 Task: Create a rule from the Routing list, Task moved to a section -> Set Priority in the project TransportWorks , set the section as Done clear the priority.
Action: Mouse moved to (67, 393)
Screenshot: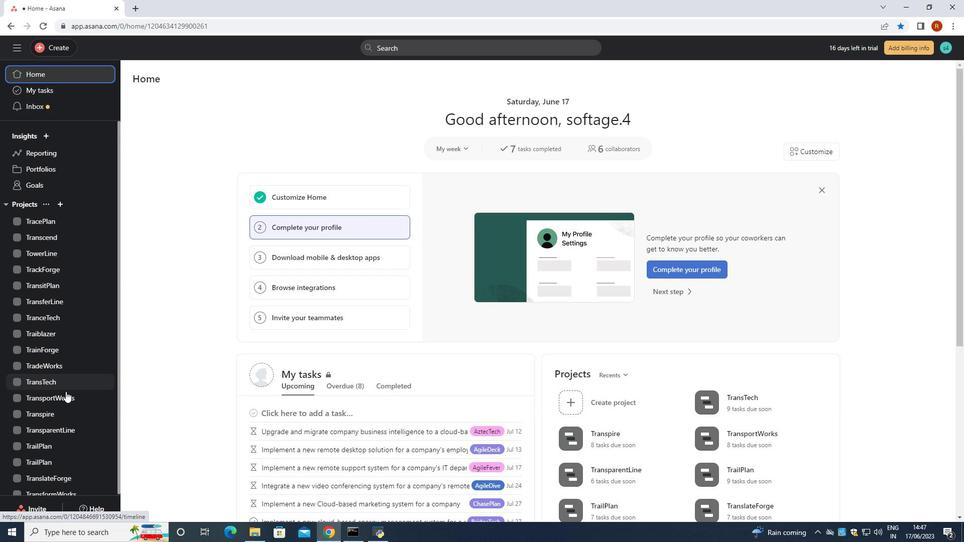 
Action: Mouse pressed left at (67, 393)
Screenshot: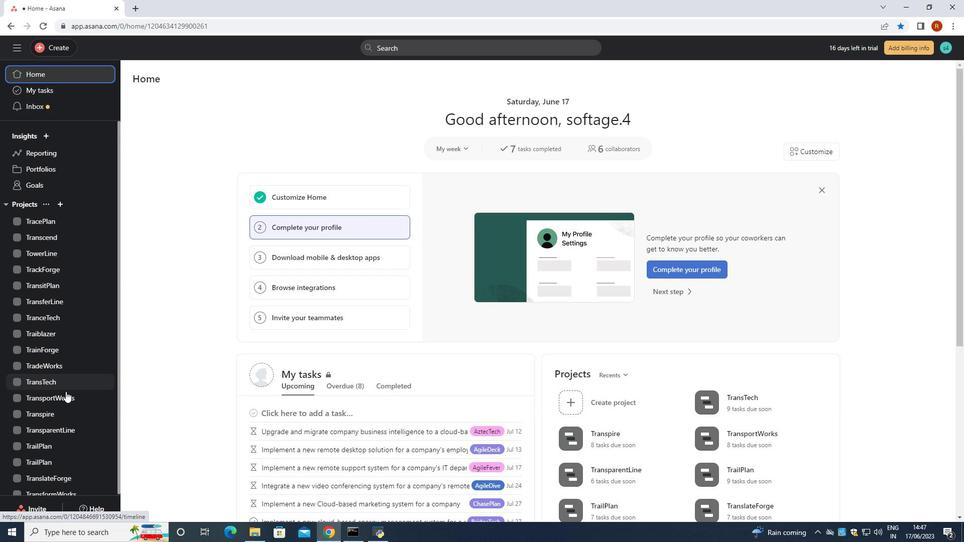 
Action: Mouse moved to (927, 86)
Screenshot: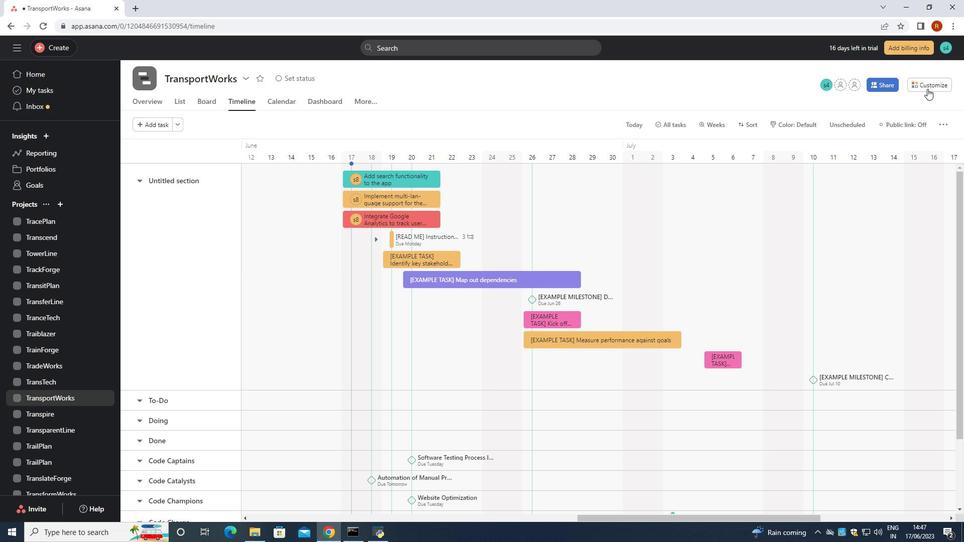 
Action: Mouse pressed left at (927, 86)
Screenshot: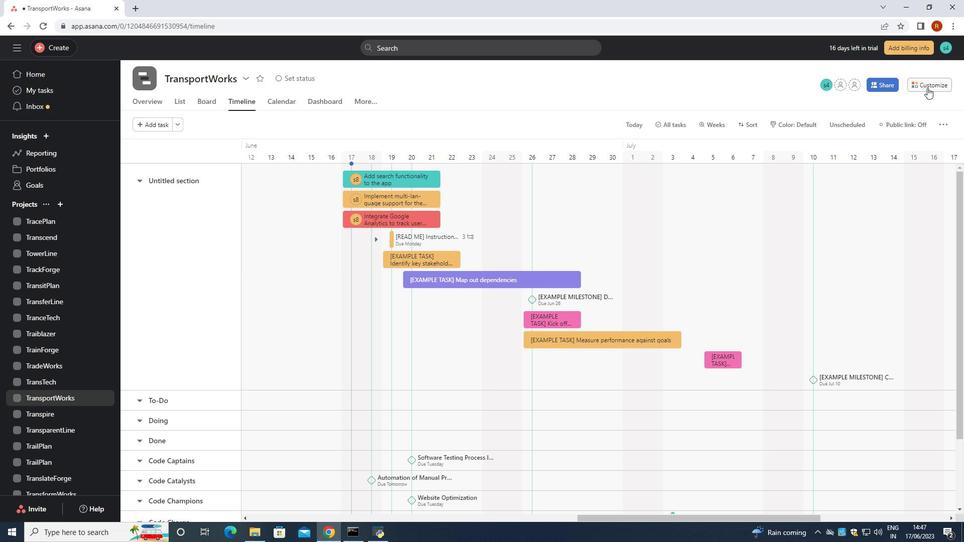 
Action: Mouse moved to (743, 247)
Screenshot: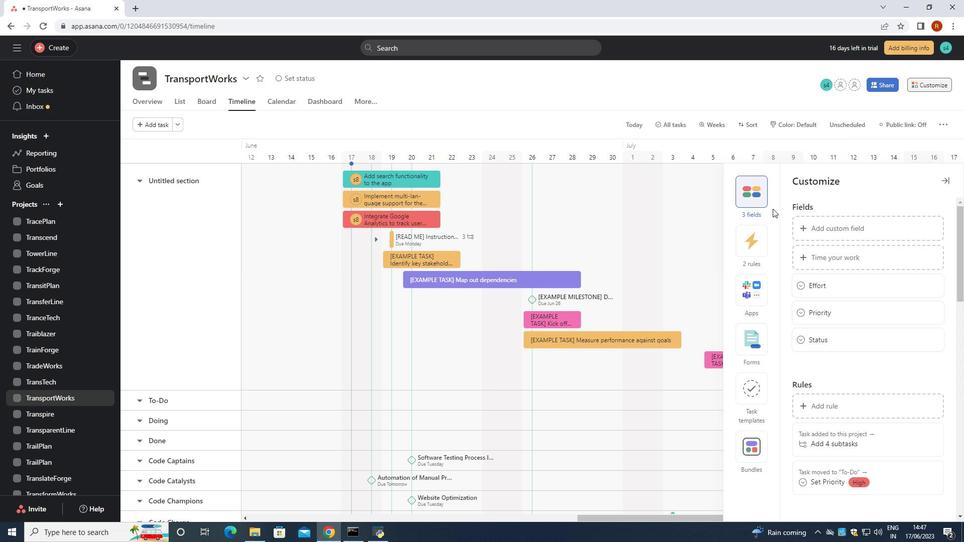 
Action: Mouse pressed left at (743, 247)
Screenshot: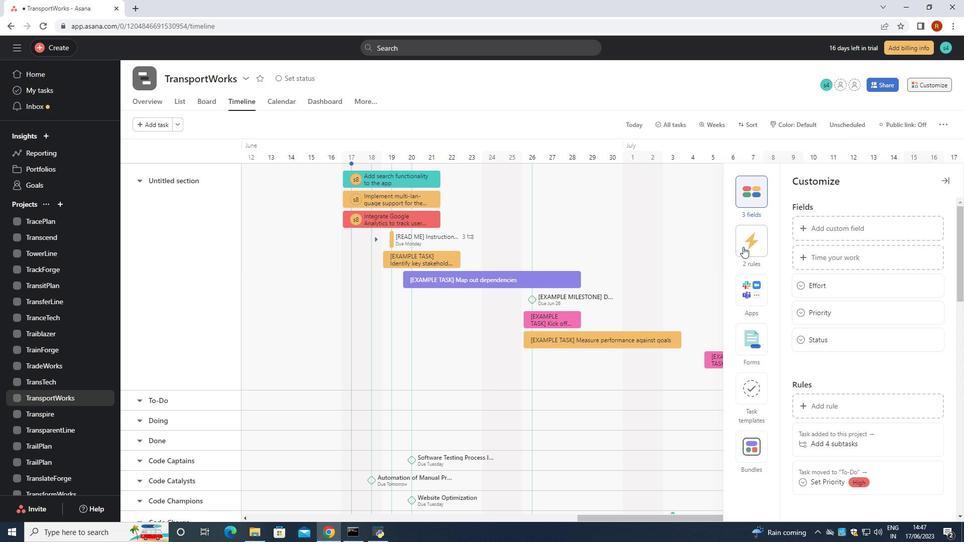 
Action: Mouse moved to (839, 227)
Screenshot: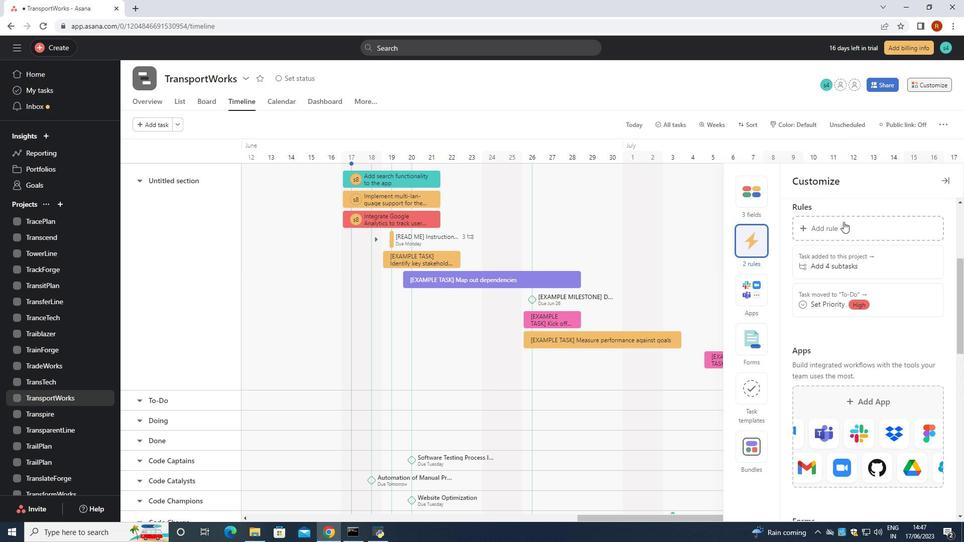 
Action: Mouse pressed left at (839, 227)
Screenshot: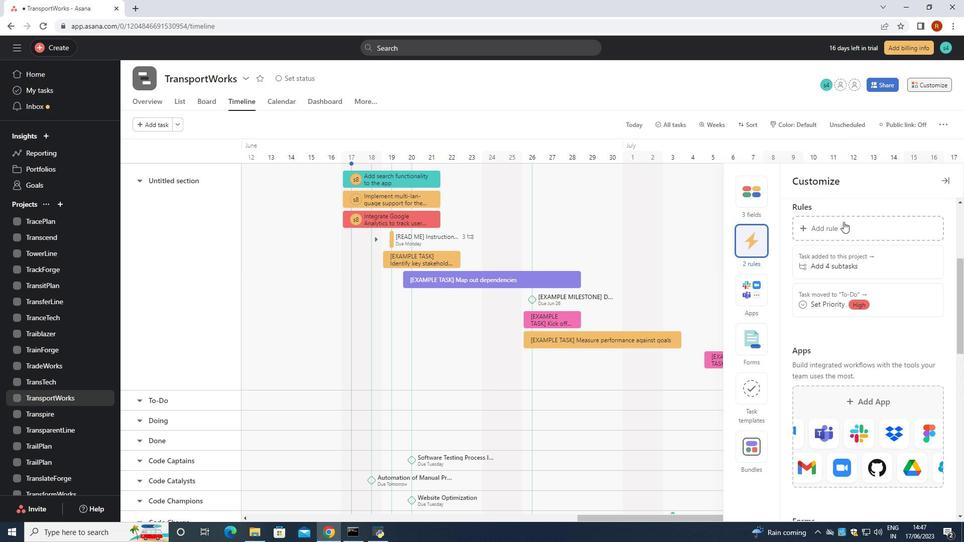 
Action: Mouse moved to (216, 127)
Screenshot: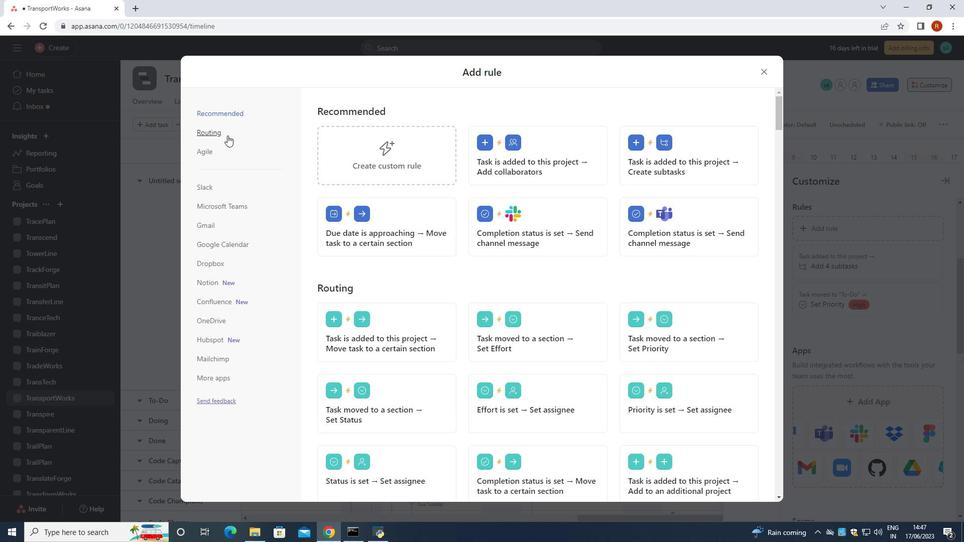 
Action: Mouse pressed left at (216, 127)
Screenshot: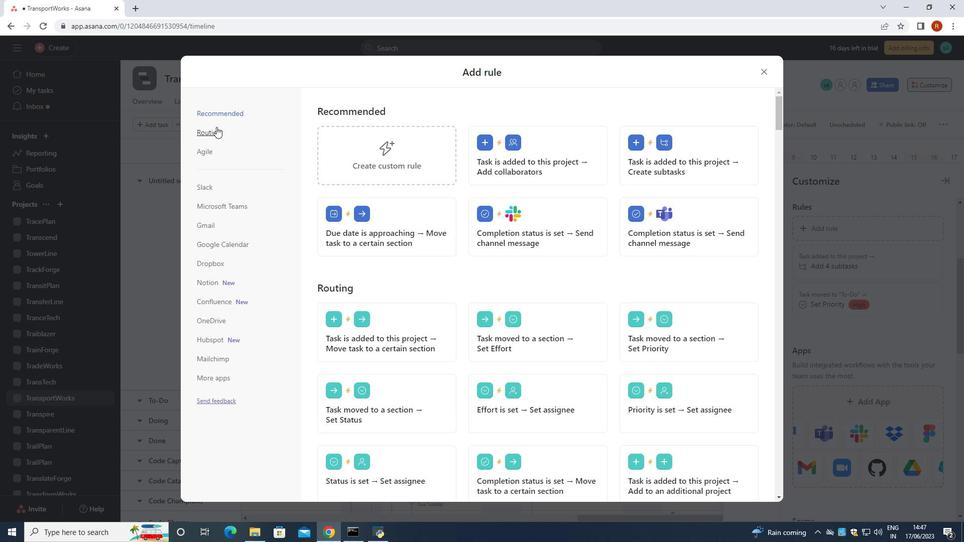 
Action: Mouse moved to (716, 160)
Screenshot: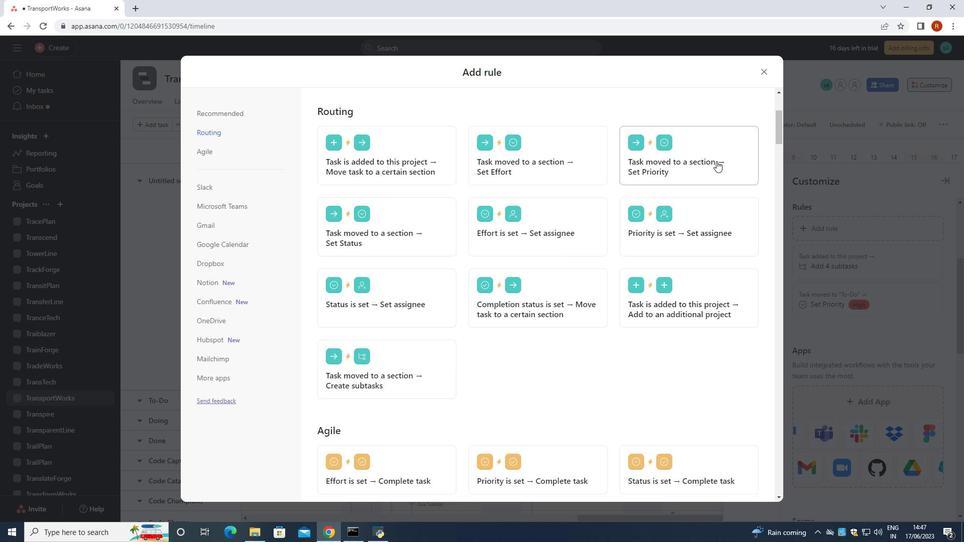
Action: Mouse pressed left at (716, 160)
Screenshot: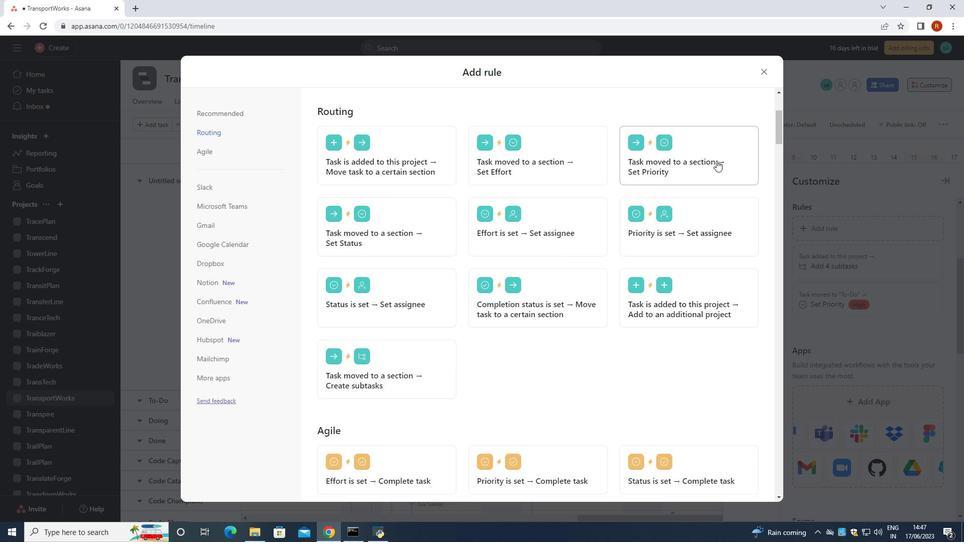 
Action: Mouse moved to (429, 260)
Screenshot: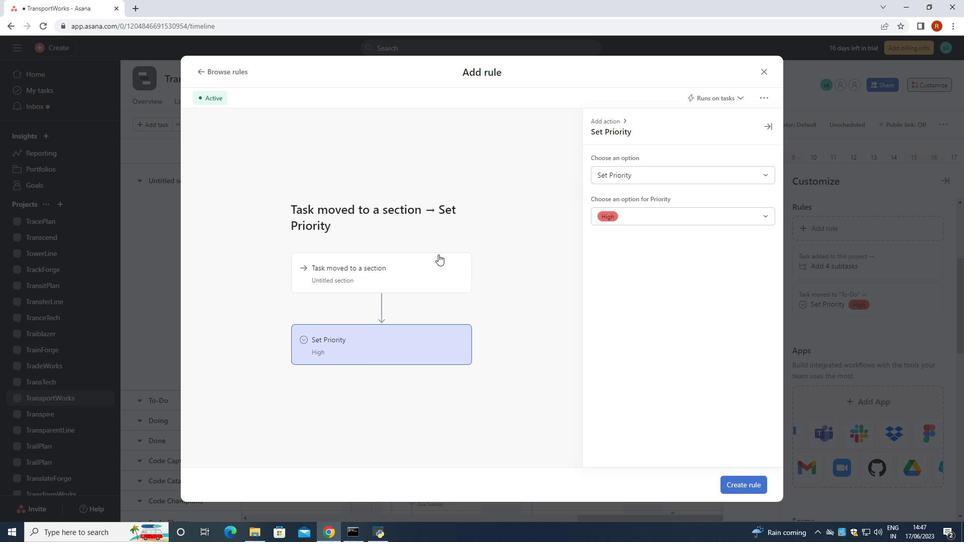 
Action: Mouse pressed left at (429, 260)
Screenshot: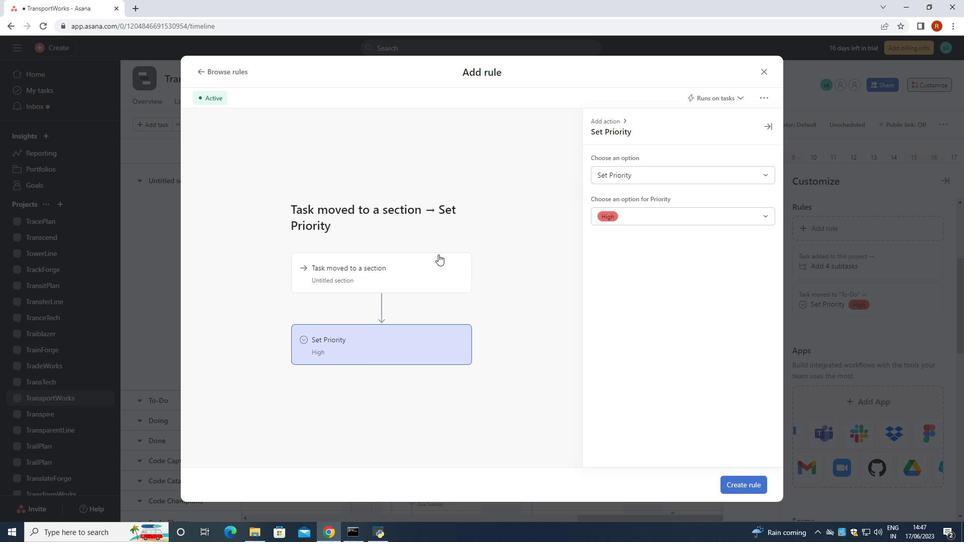 
Action: Mouse moved to (704, 178)
Screenshot: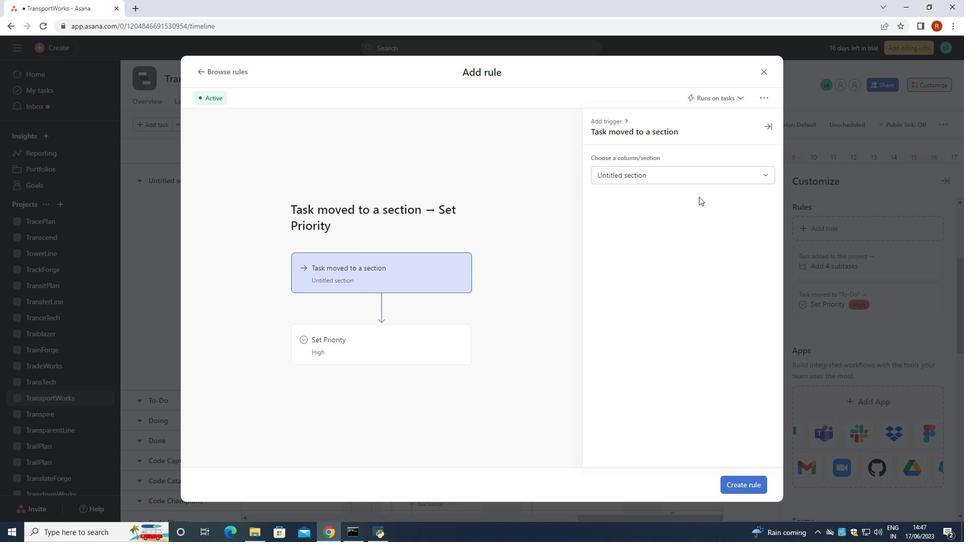 
Action: Mouse pressed left at (704, 178)
Screenshot: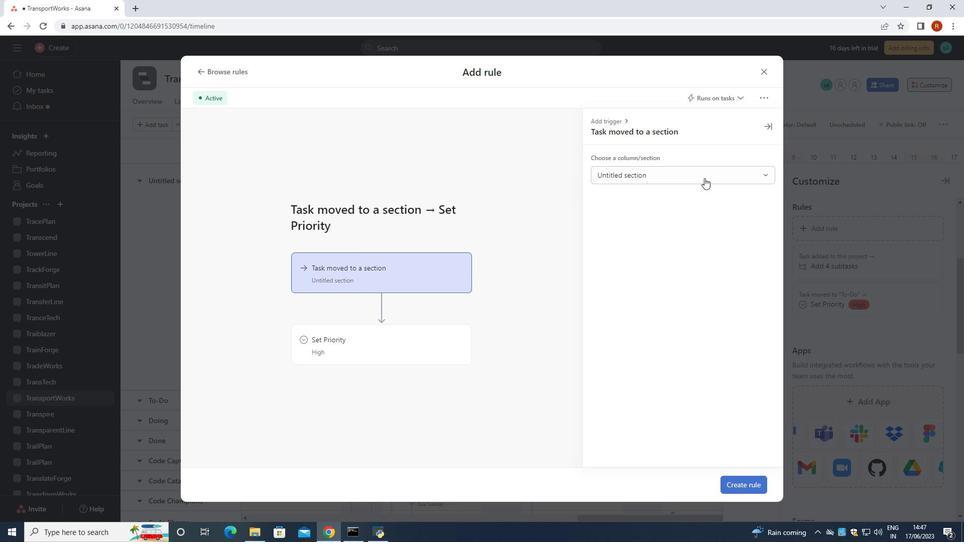 
Action: Mouse moved to (628, 252)
Screenshot: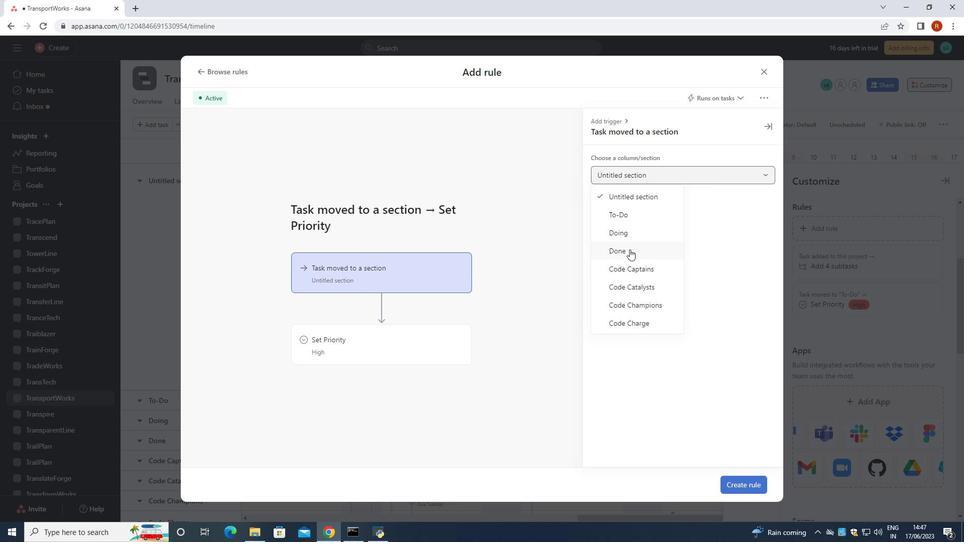 
Action: Mouse pressed left at (628, 252)
Screenshot: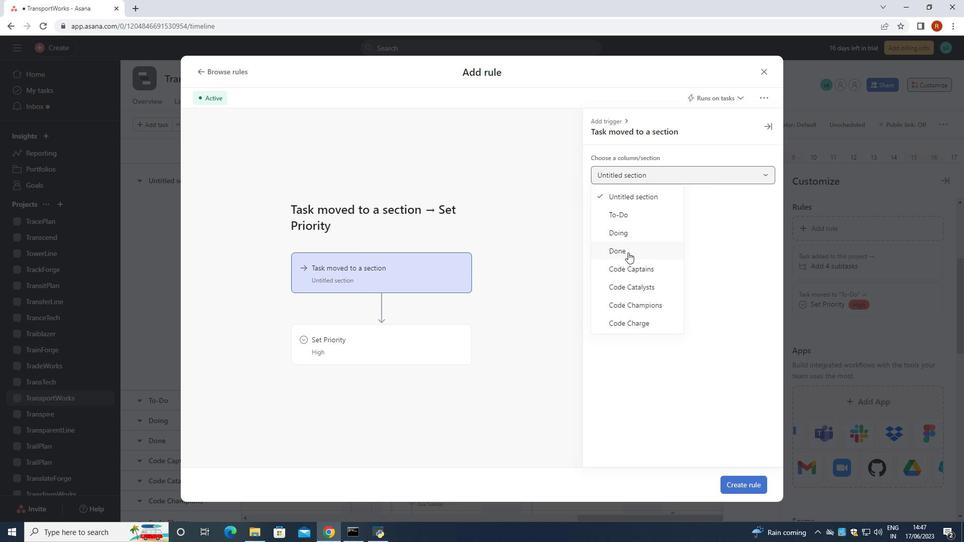 
Action: Mouse moved to (414, 355)
Screenshot: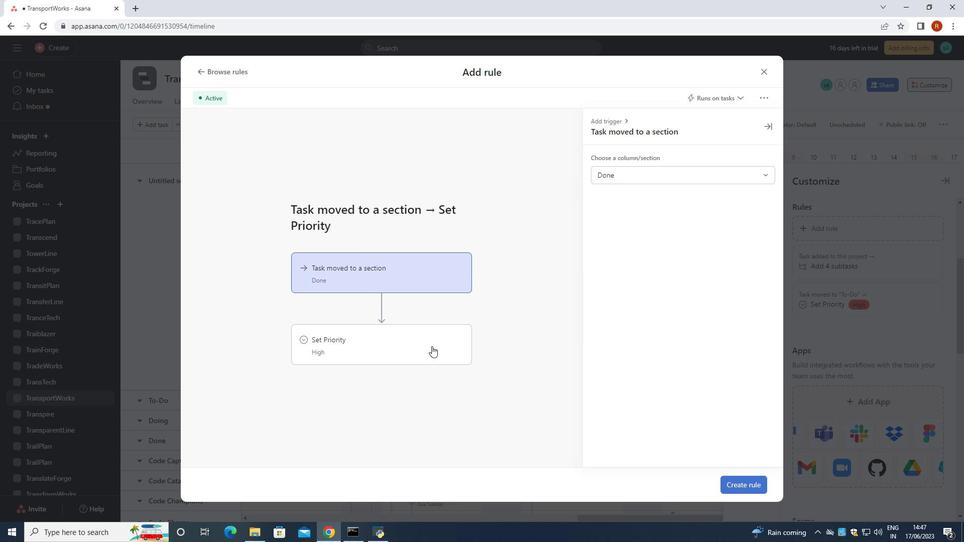
Action: Mouse pressed left at (414, 355)
Screenshot: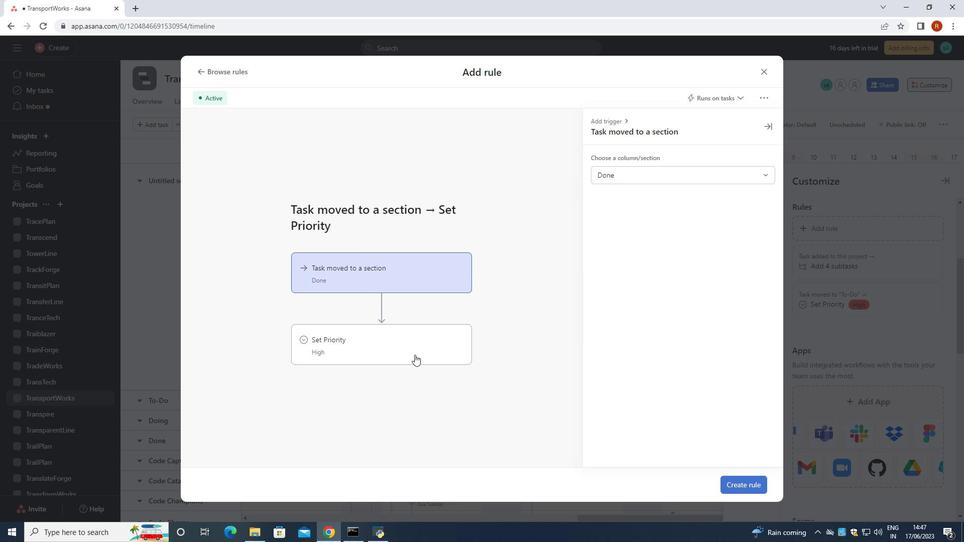 
Action: Mouse moved to (701, 171)
Screenshot: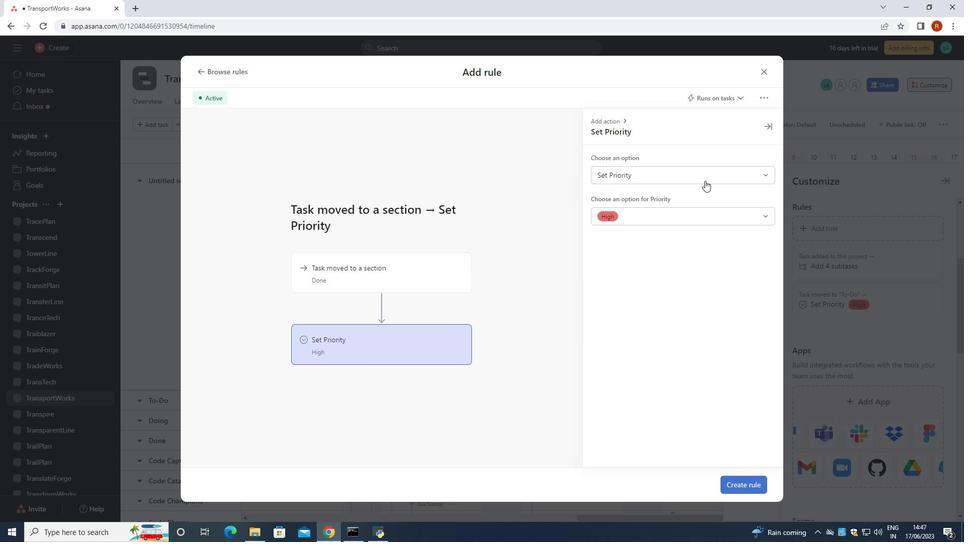 
Action: Mouse pressed left at (701, 171)
Screenshot: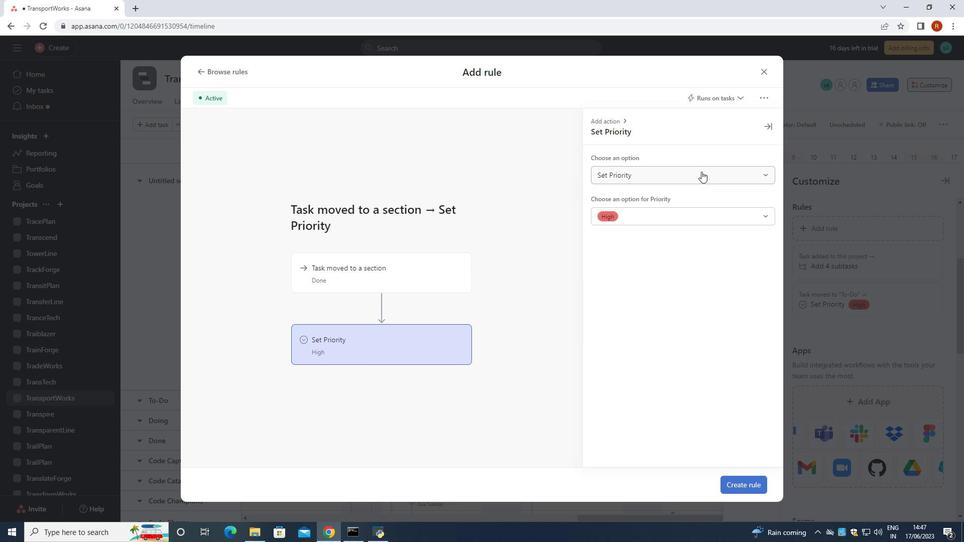 
Action: Mouse moved to (649, 208)
Screenshot: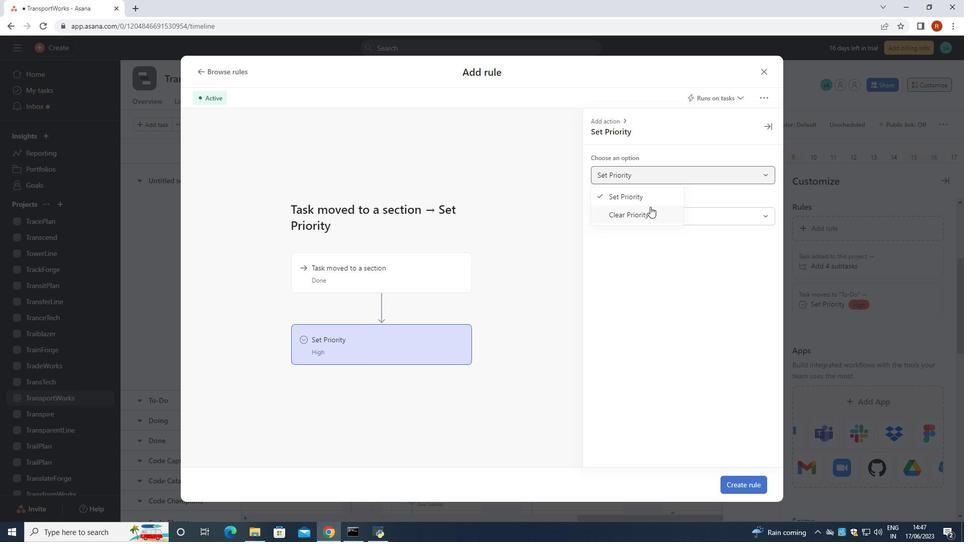
Action: Mouse pressed left at (649, 208)
Screenshot: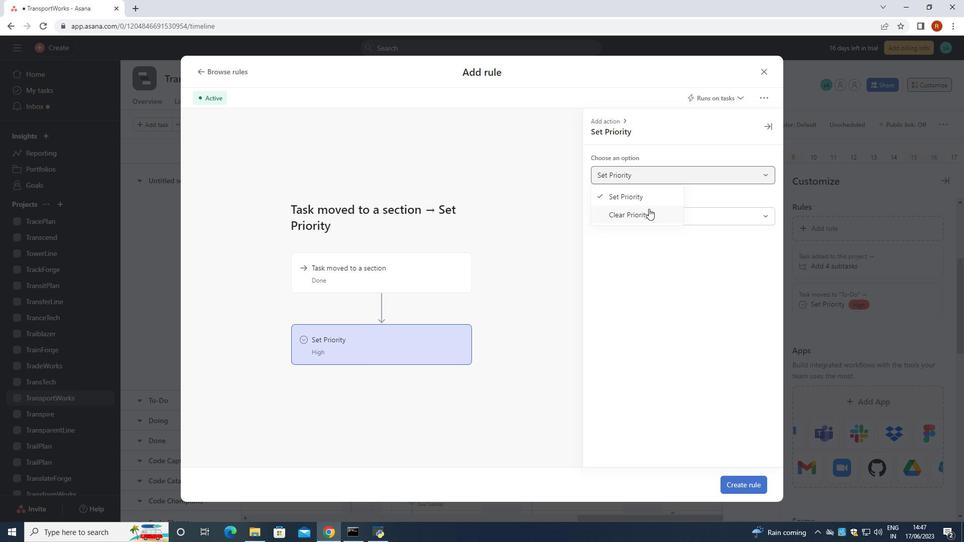 
Action: Mouse moved to (757, 478)
Screenshot: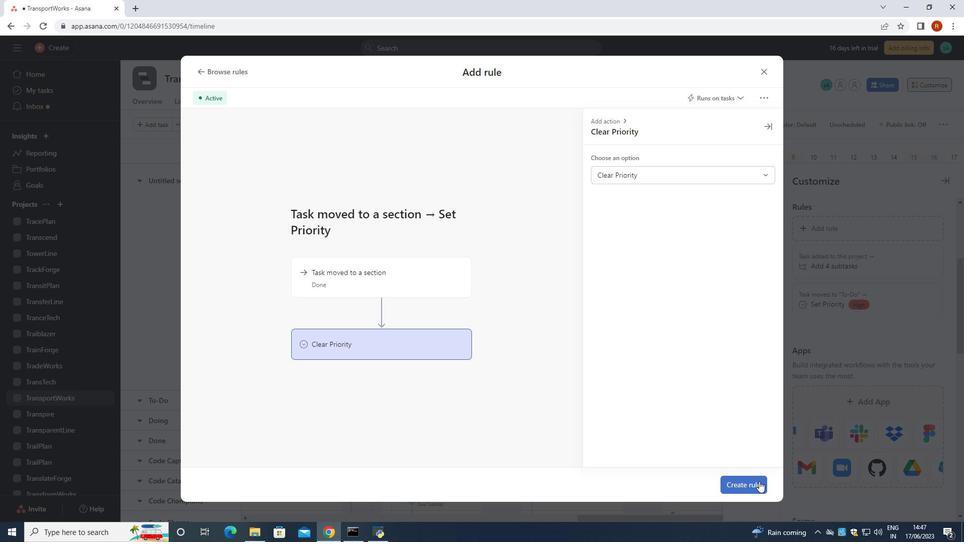 
Action: Mouse pressed left at (757, 478)
Screenshot: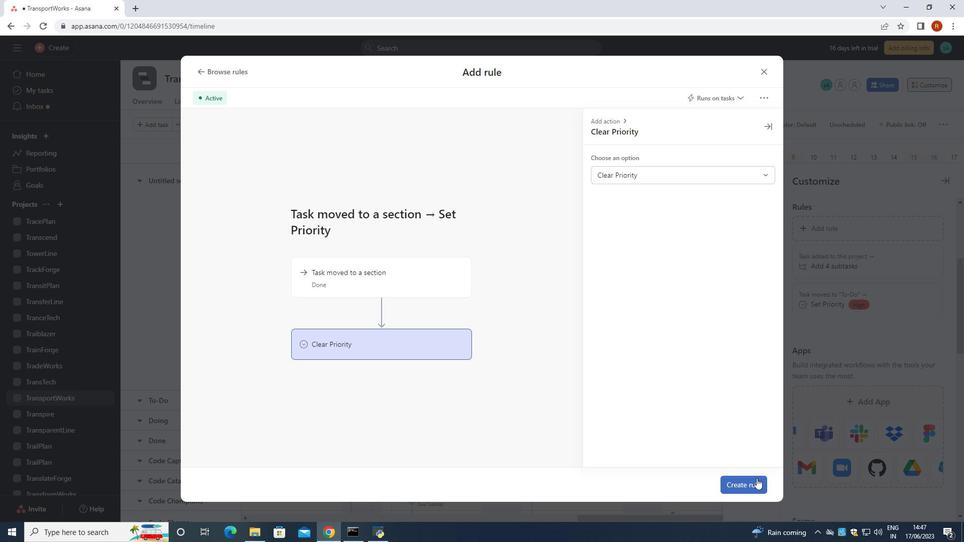 
Action: Mouse moved to (757, 477)
Screenshot: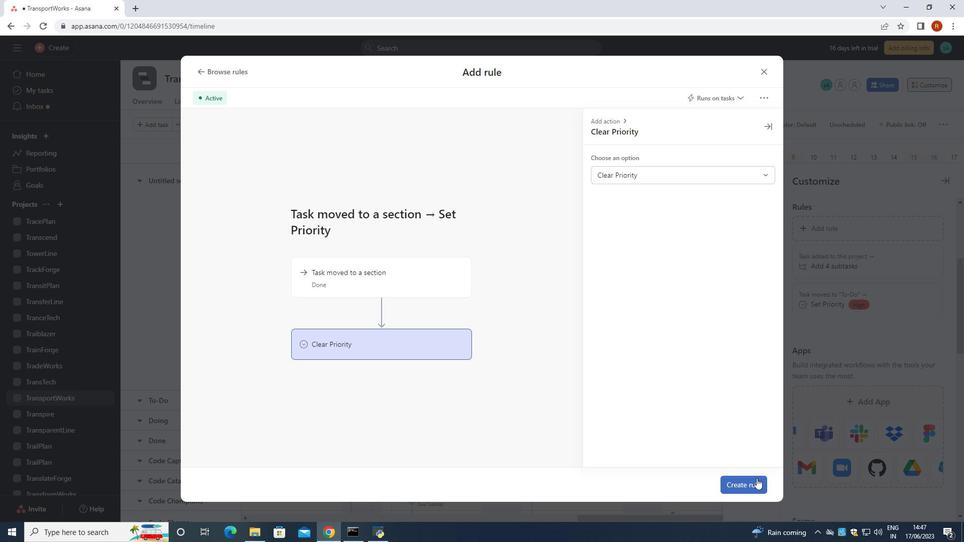 
